 Task: Toggle the preserve input in the quick open.
Action: Mouse moved to (13, 545)
Screenshot: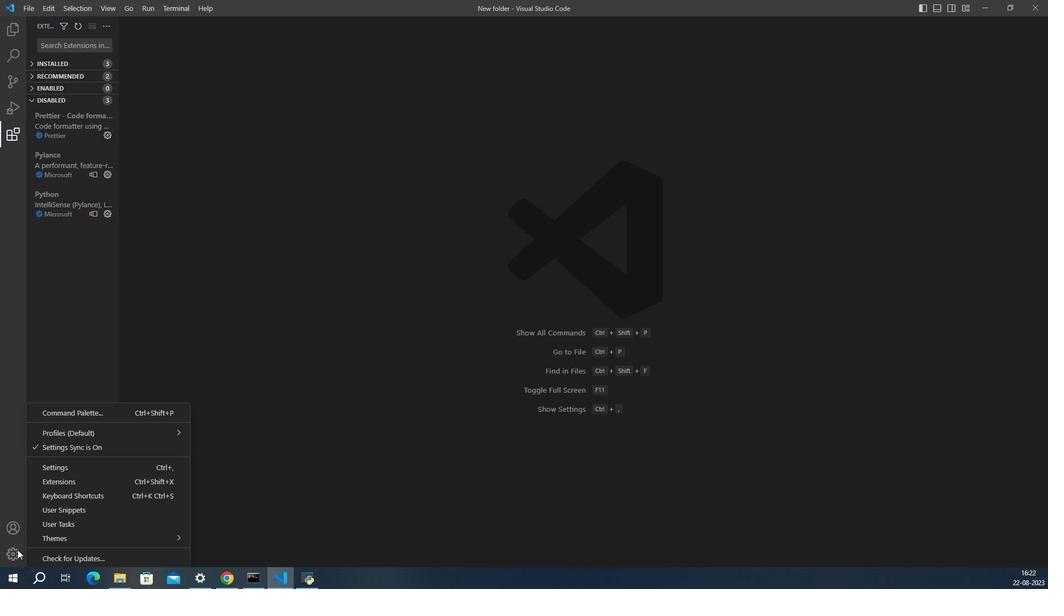 
Action: Mouse pressed left at (13, 545)
Screenshot: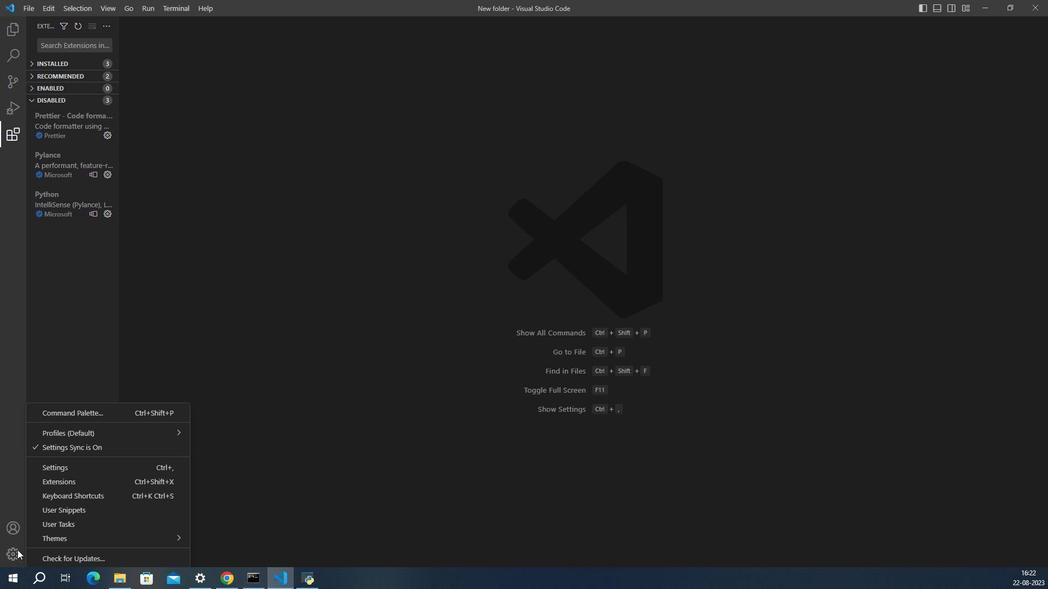 
Action: Mouse moved to (47, 470)
Screenshot: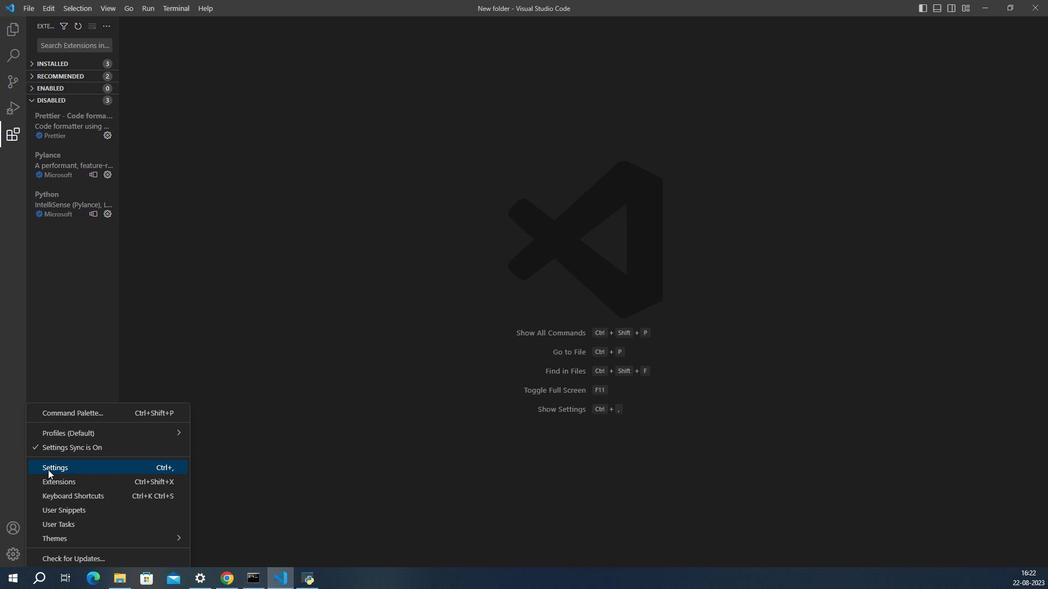 
Action: Mouse pressed left at (47, 470)
Screenshot: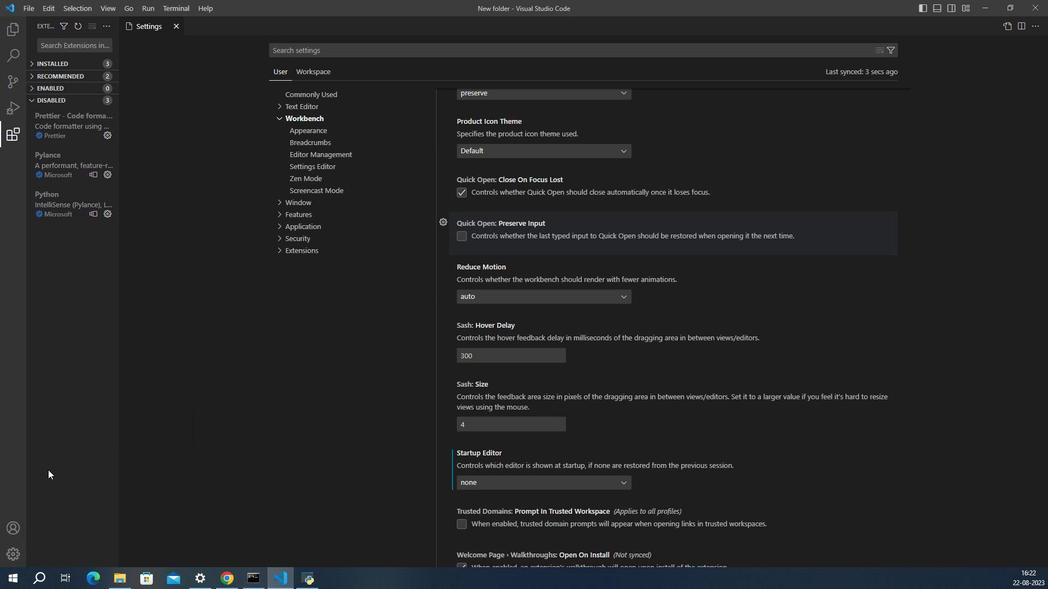 
Action: Mouse moved to (503, 236)
Screenshot: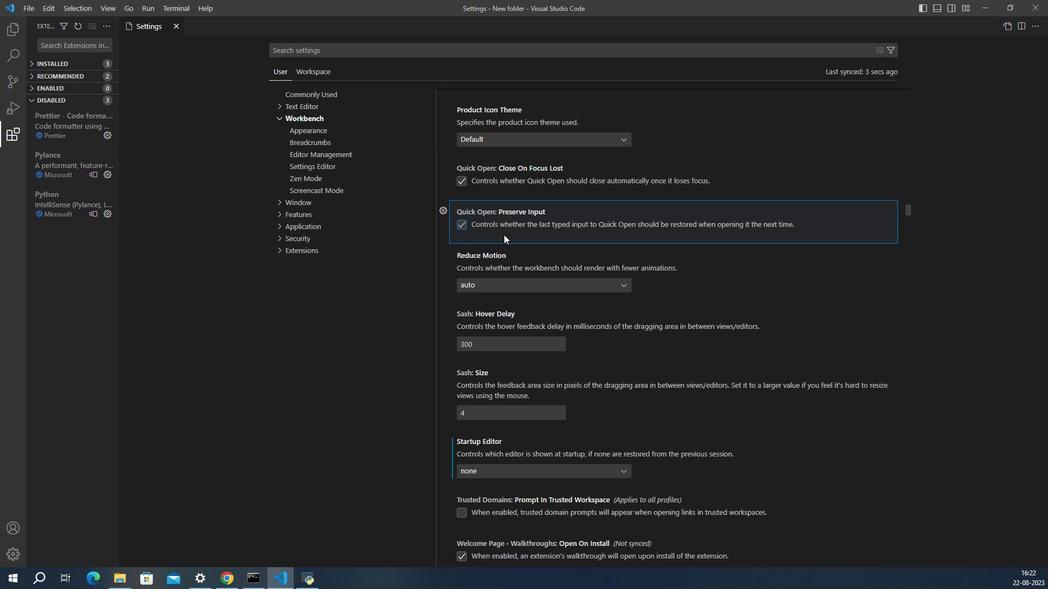 
Action: Mouse pressed left at (503, 236)
Screenshot: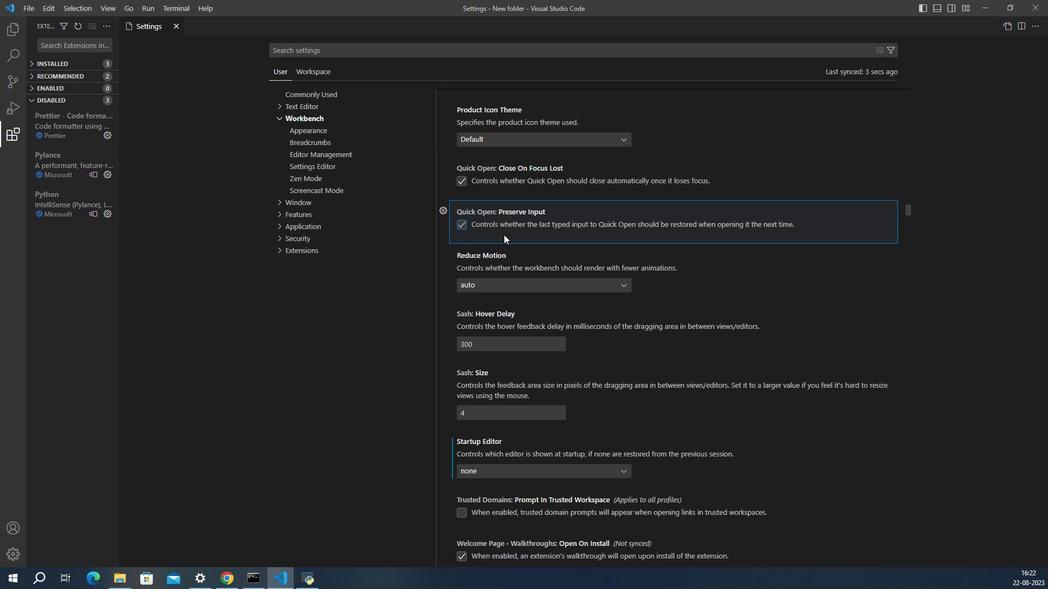 
Action: Mouse moved to (550, 247)
Screenshot: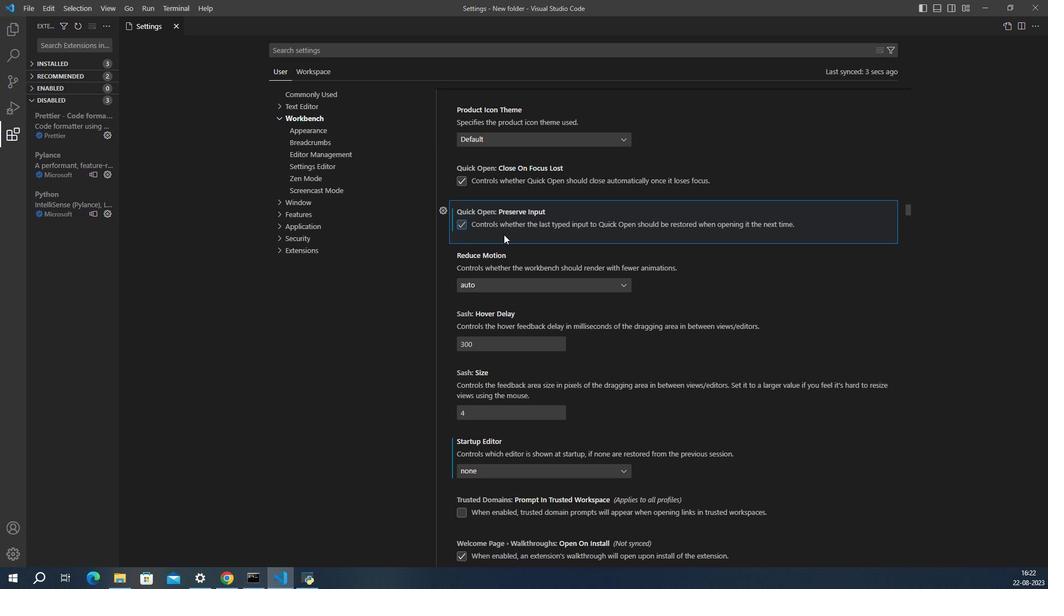 
